 Task: Add Sprouts Organic Low Sodium Dark Red Kidney Beans to the cart.
Action: Mouse moved to (82, 286)
Screenshot: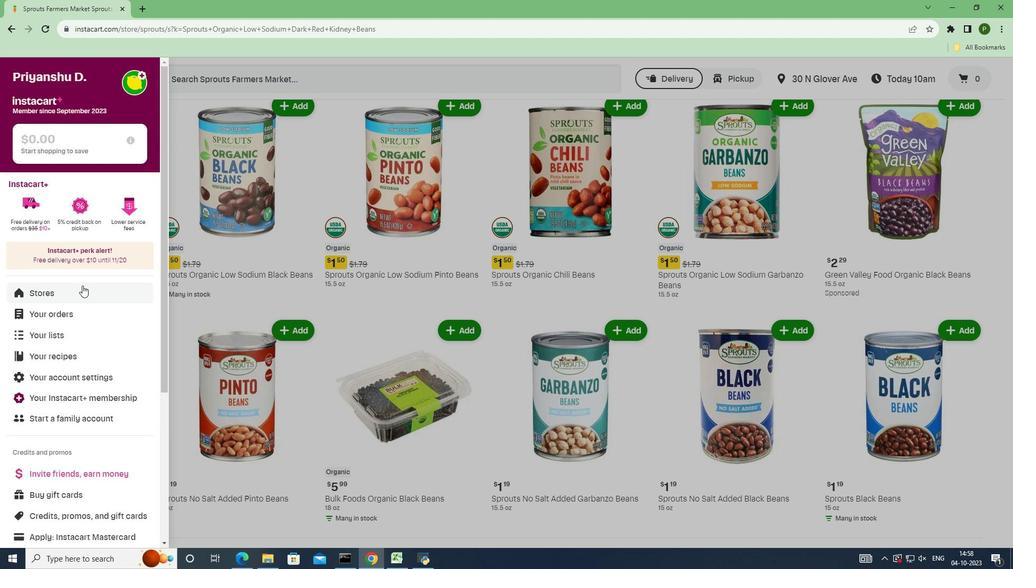 
Action: Mouse pressed left at (82, 286)
Screenshot: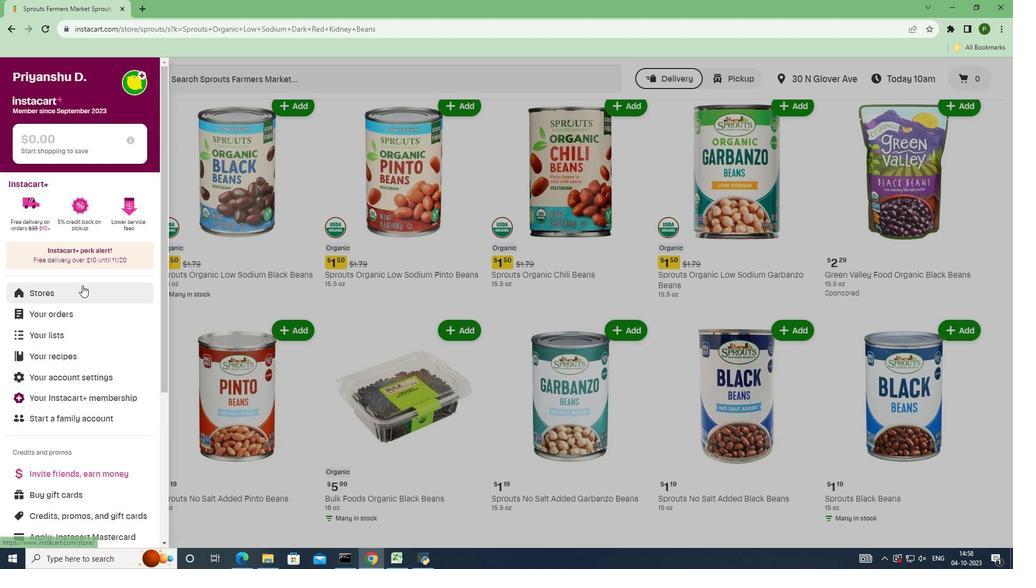 
Action: Mouse moved to (239, 122)
Screenshot: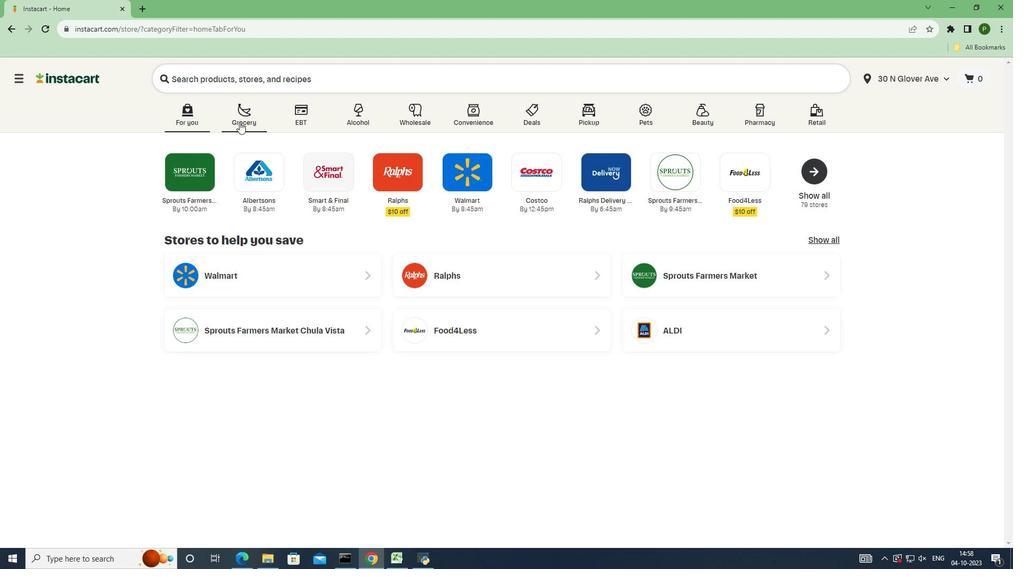 
Action: Mouse pressed left at (239, 122)
Screenshot: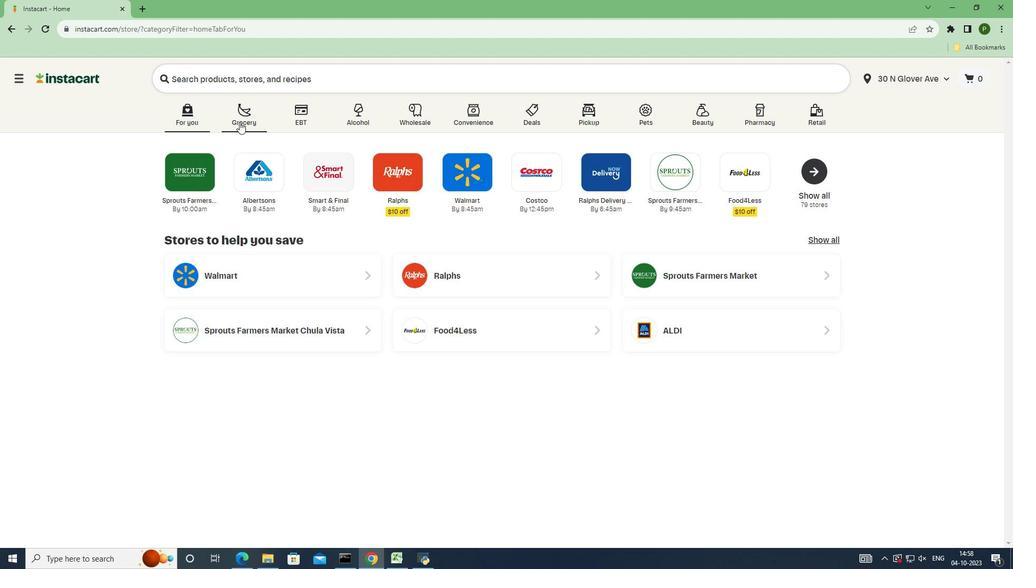 
Action: Mouse moved to (634, 233)
Screenshot: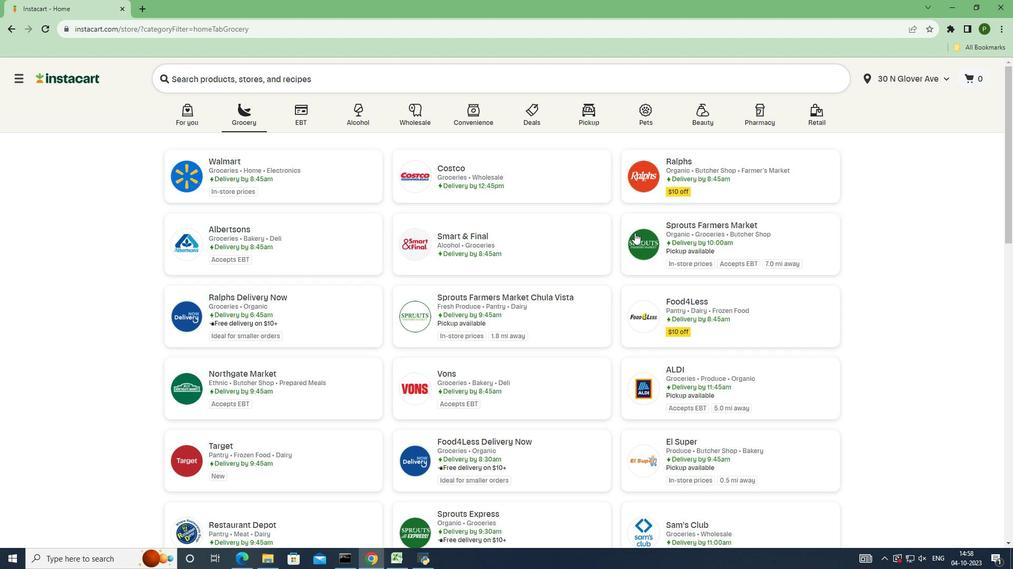 
Action: Mouse pressed left at (634, 233)
Screenshot: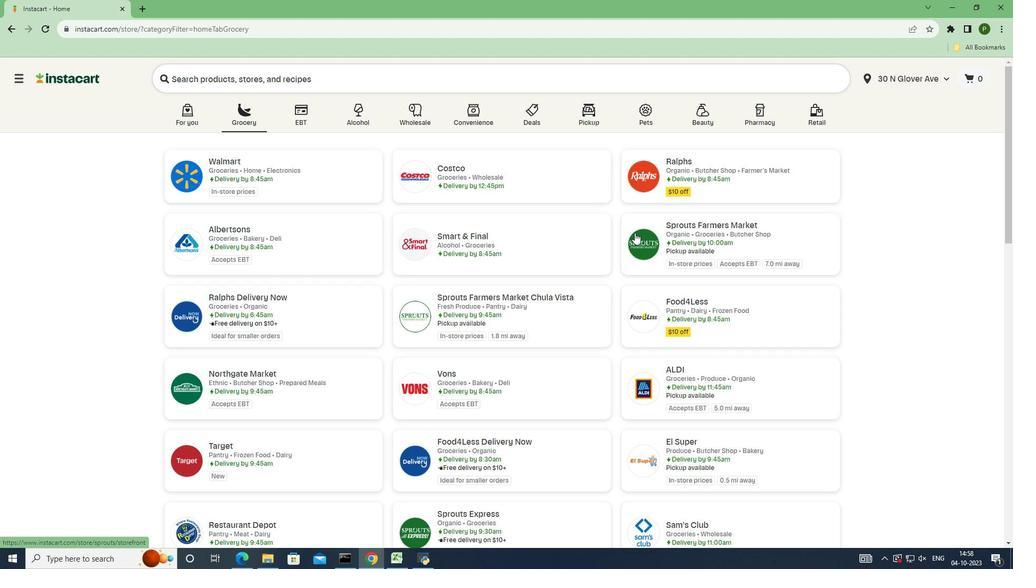 
Action: Mouse moved to (64, 299)
Screenshot: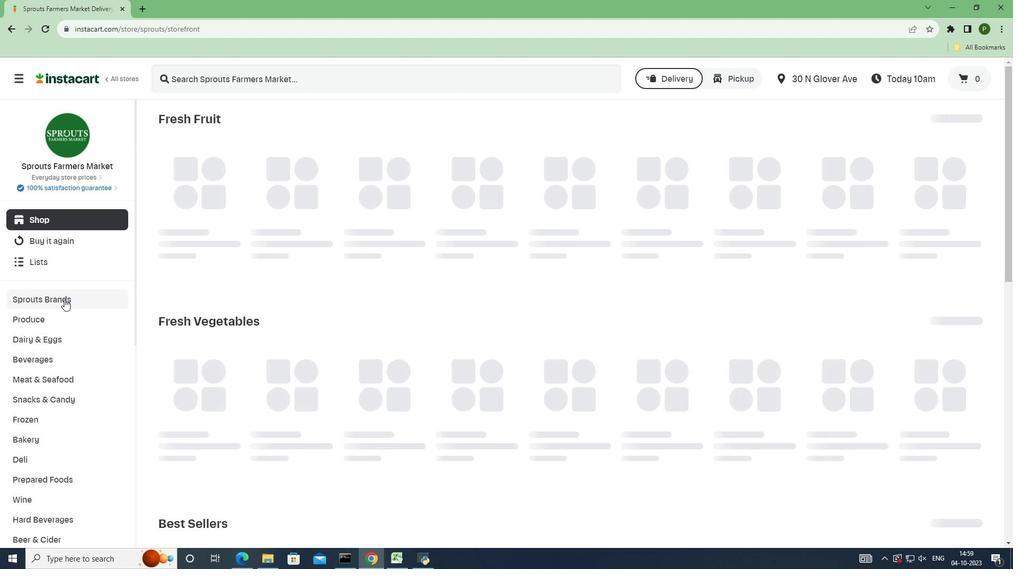 
Action: Mouse pressed left at (64, 299)
Screenshot: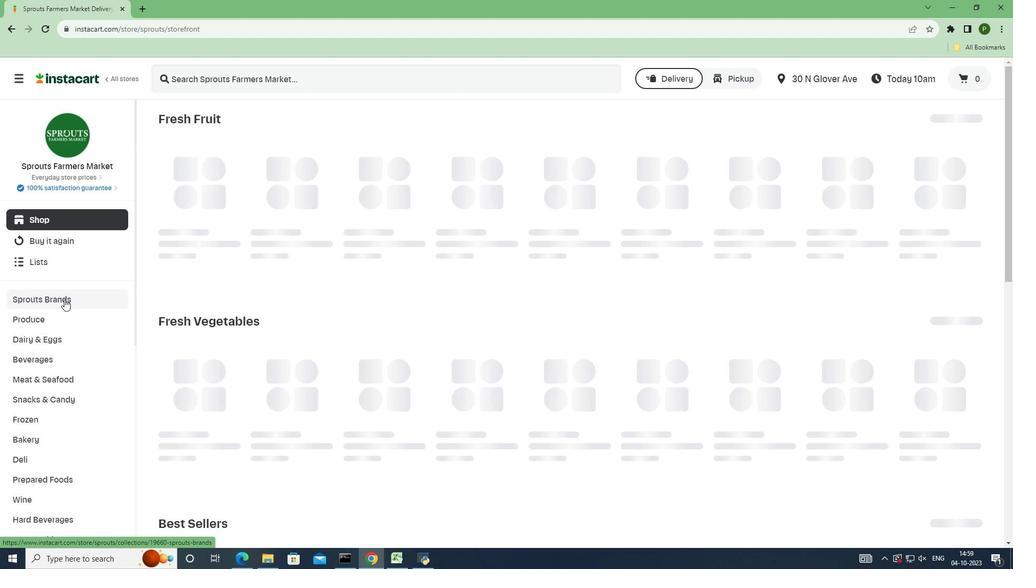 
Action: Mouse moved to (77, 379)
Screenshot: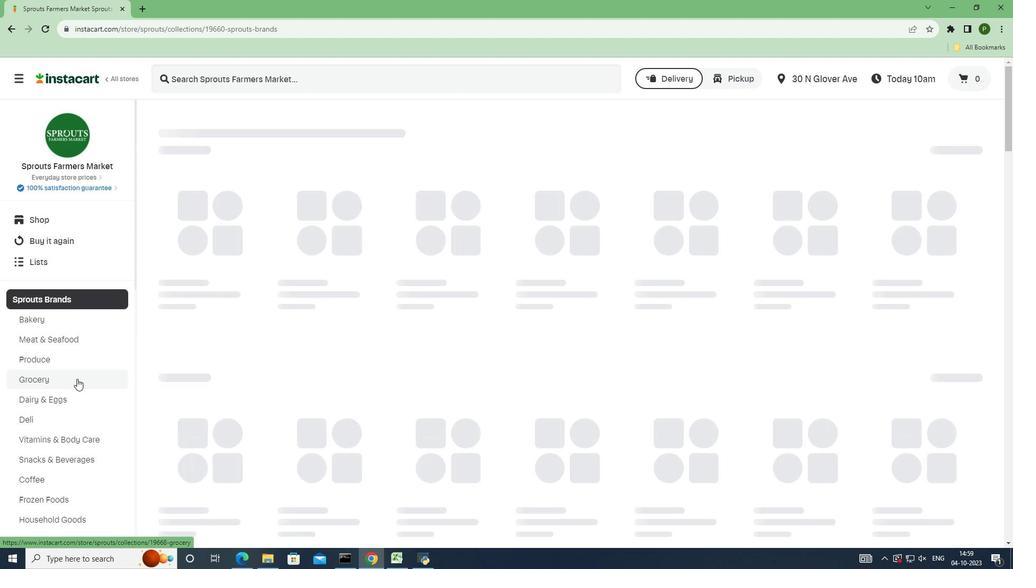 
Action: Mouse pressed left at (77, 379)
Screenshot: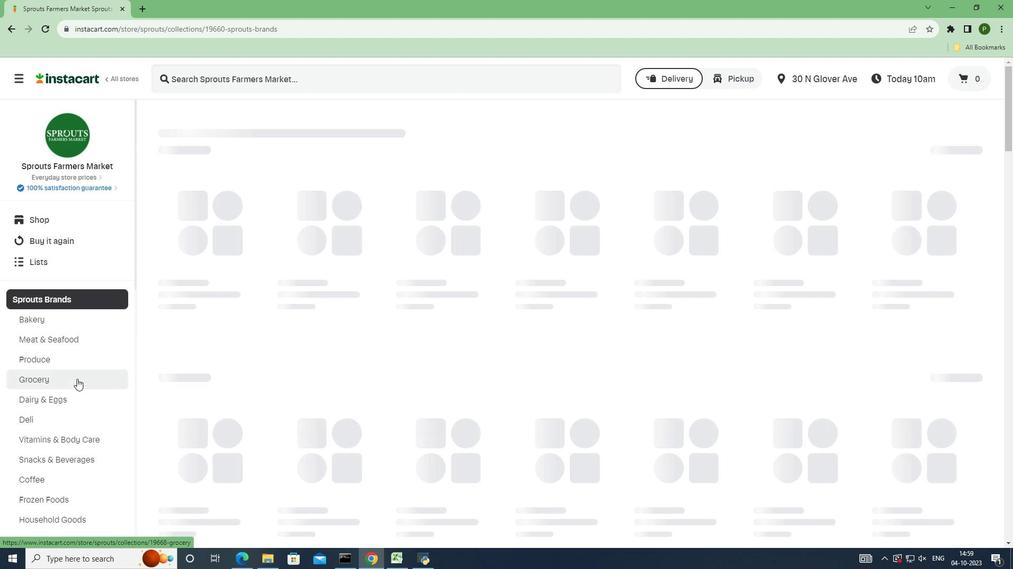 
Action: Mouse moved to (307, 283)
Screenshot: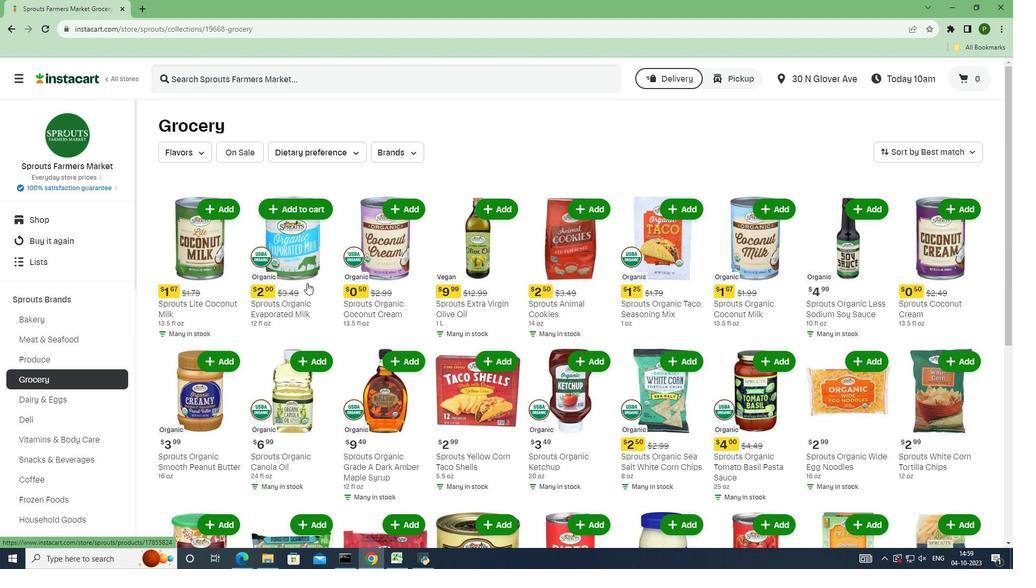 
Action: Mouse scrolled (307, 282) with delta (0, 0)
Screenshot: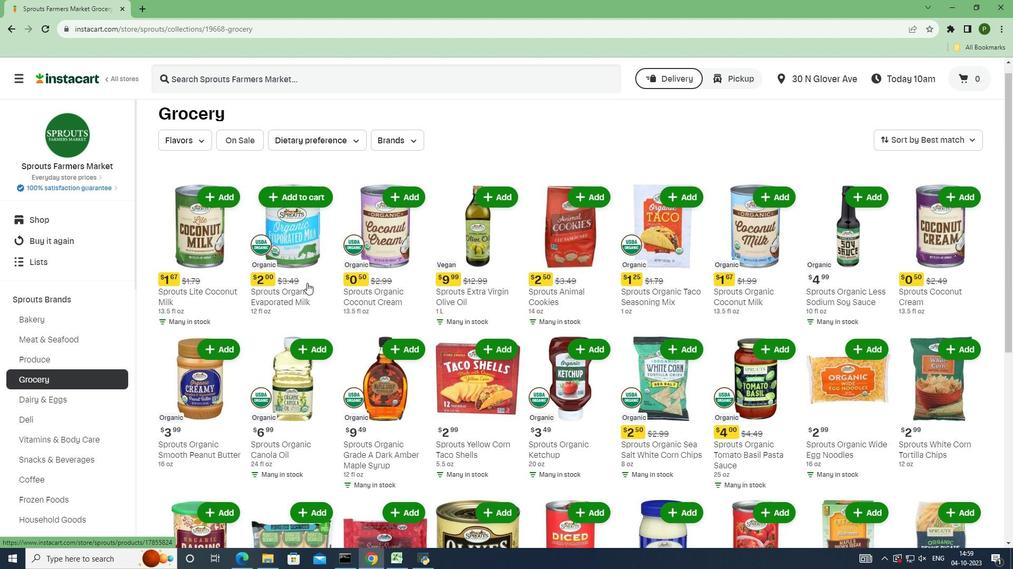 
Action: Mouse scrolled (307, 282) with delta (0, 0)
Screenshot: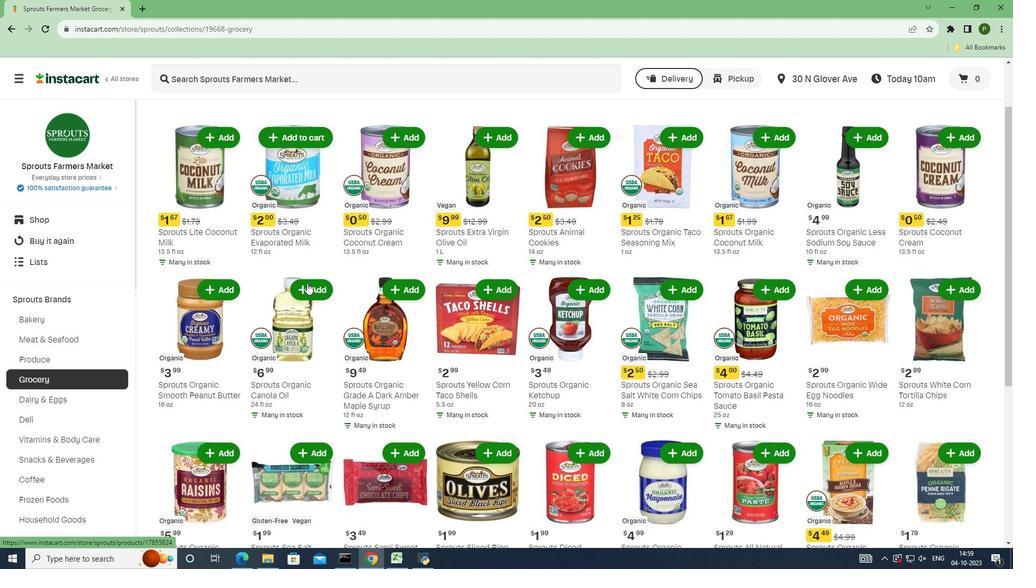 
Action: Mouse scrolled (307, 282) with delta (0, 0)
Screenshot: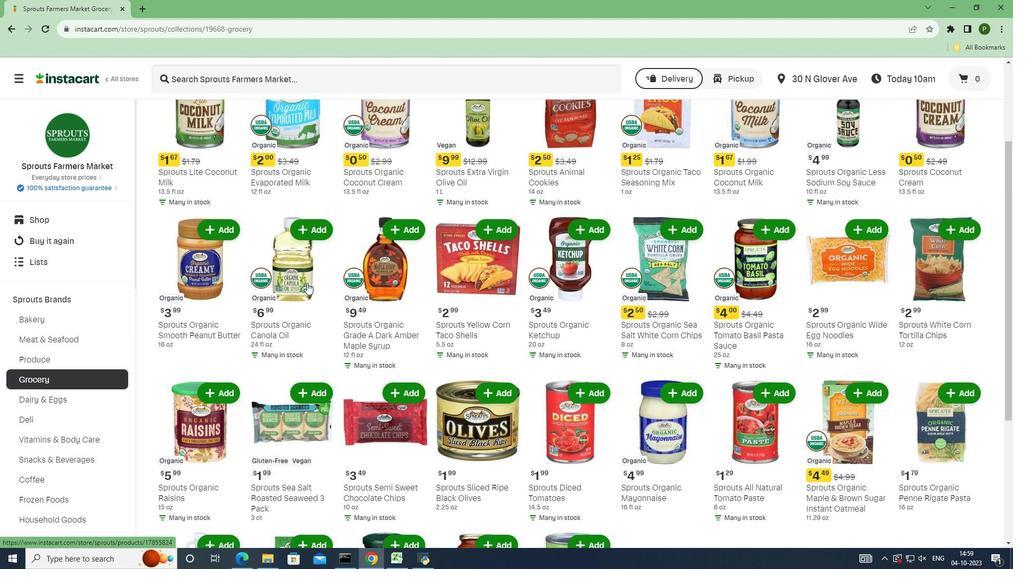 
Action: Mouse scrolled (307, 282) with delta (0, 0)
Screenshot: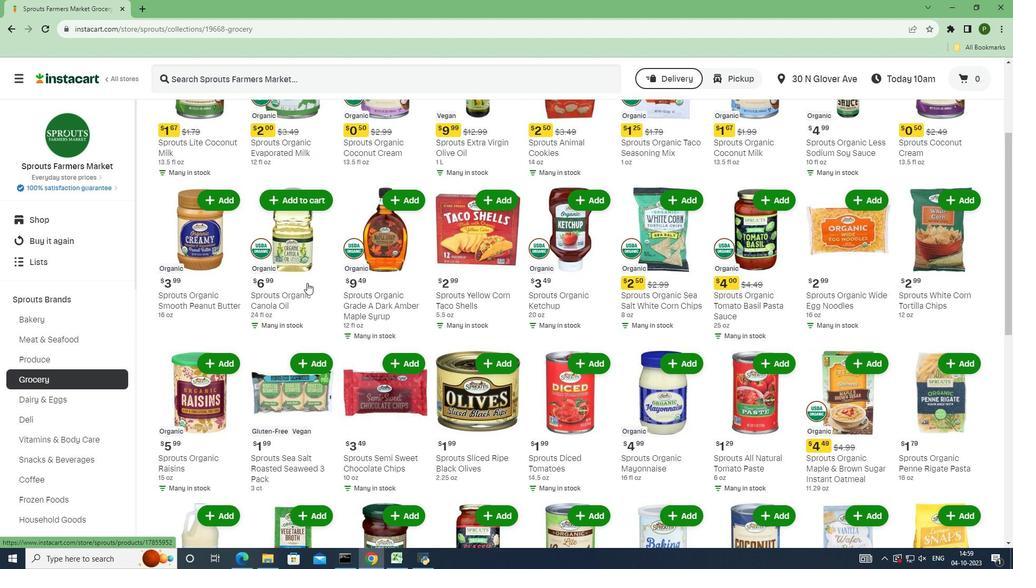 
Action: Mouse scrolled (307, 282) with delta (0, 0)
Screenshot: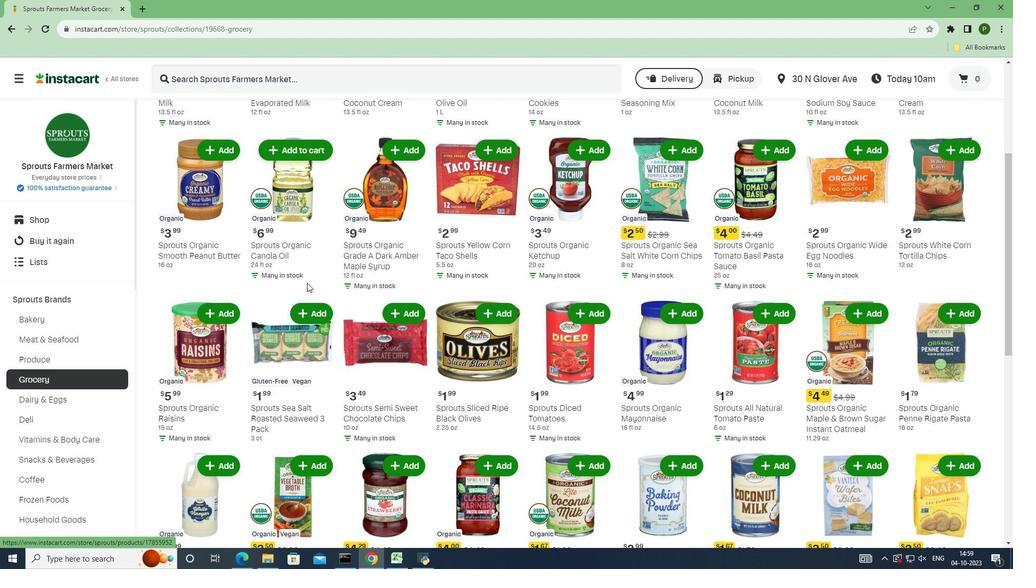 
Action: Mouse scrolled (307, 282) with delta (0, 0)
Screenshot: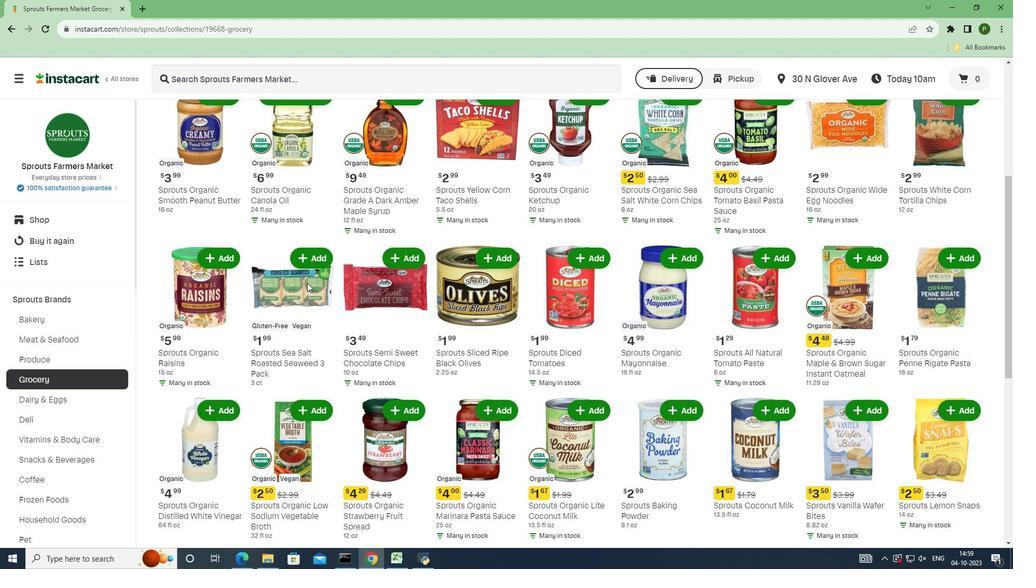 
Action: Mouse scrolled (307, 282) with delta (0, 0)
Screenshot: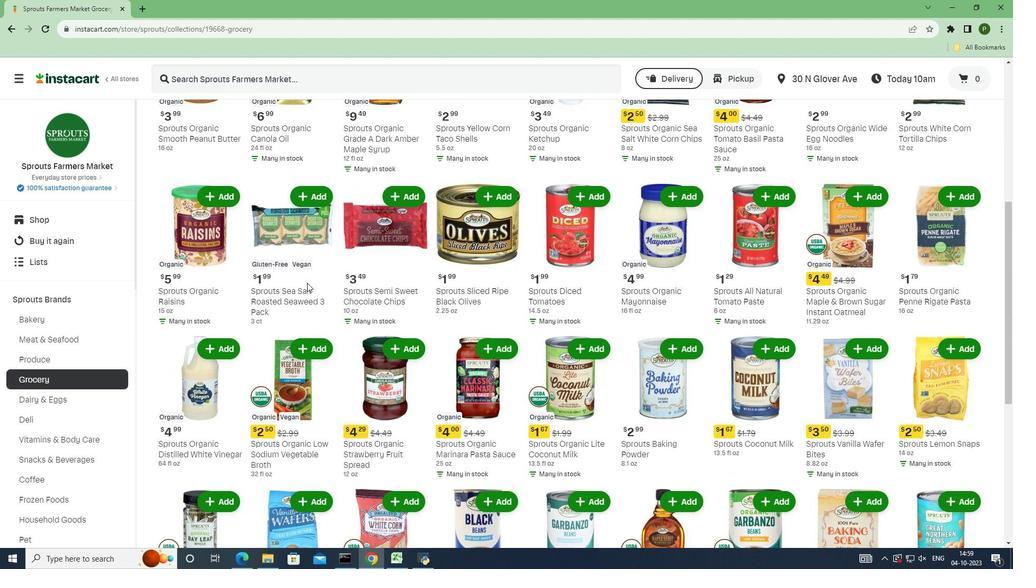 
Action: Mouse scrolled (307, 282) with delta (0, 0)
Screenshot: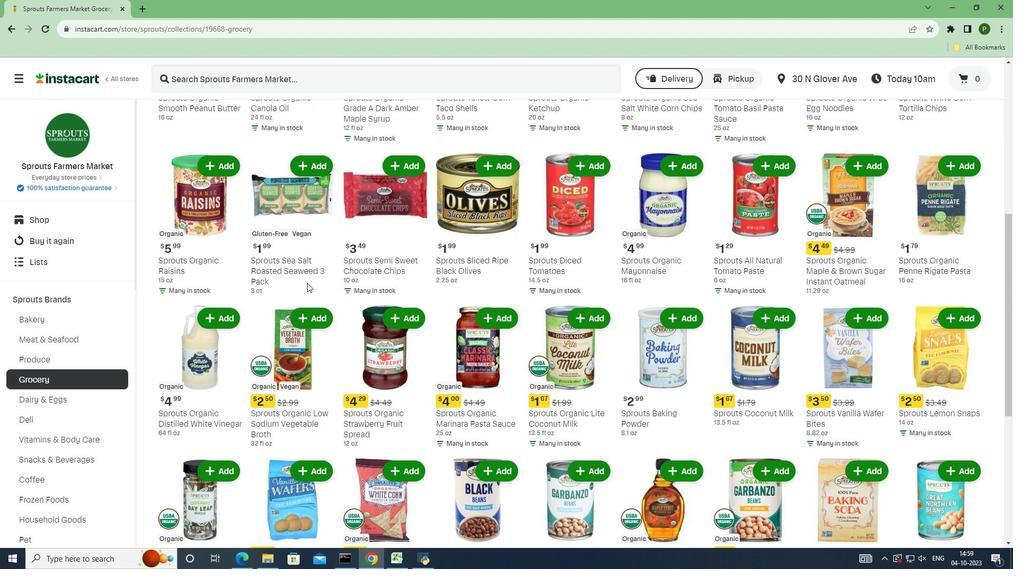 
Action: Mouse scrolled (307, 282) with delta (0, 0)
Screenshot: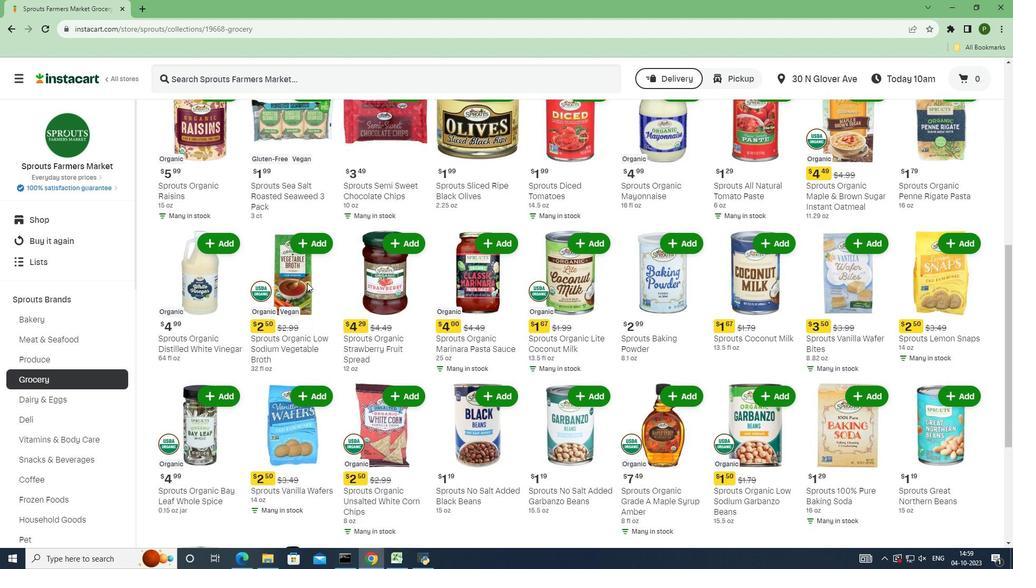 
Action: Mouse scrolled (307, 282) with delta (0, 0)
Screenshot: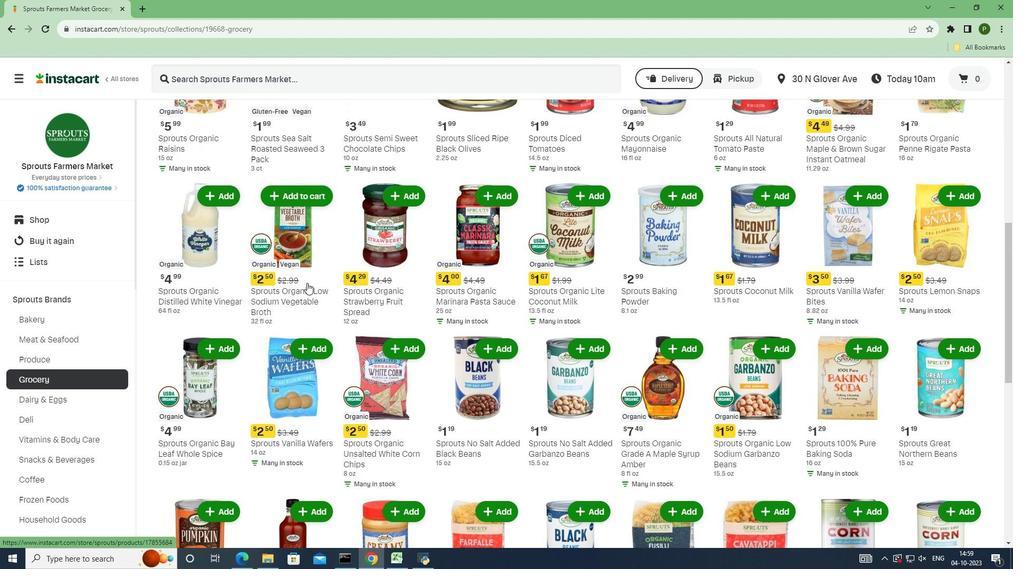 
Action: Mouse scrolled (307, 282) with delta (0, 0)
Screenshot: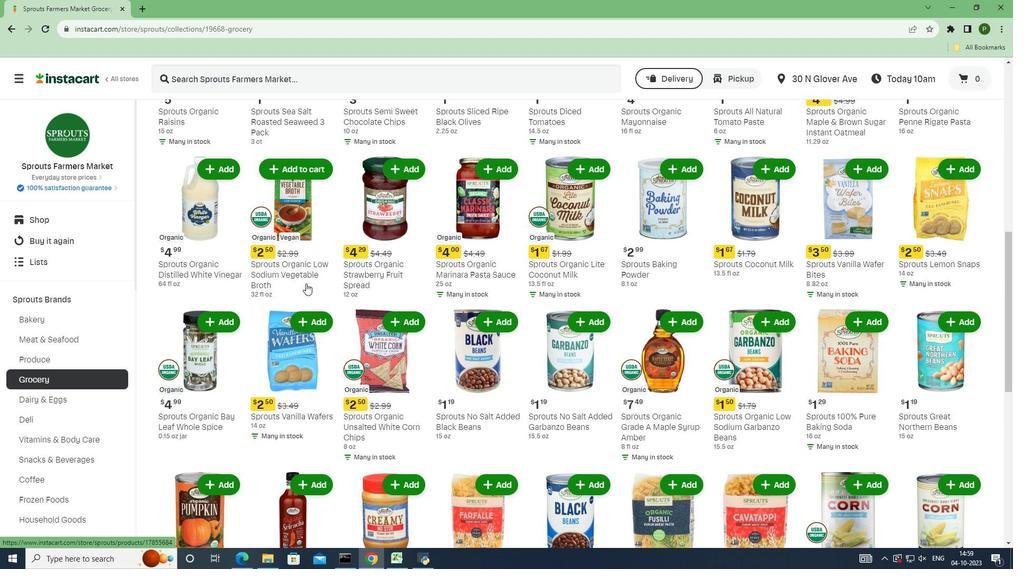 
Action: Mouse moved to (303, 285)
Screenshot: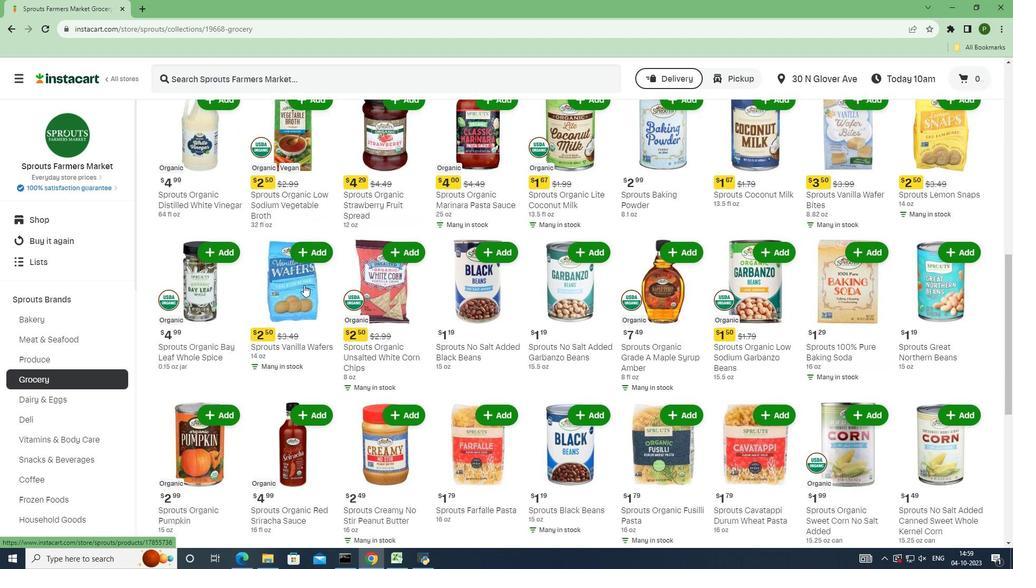 
Action: Mouse scrolled (303, 284) with delta (0, 0)
Screenshot: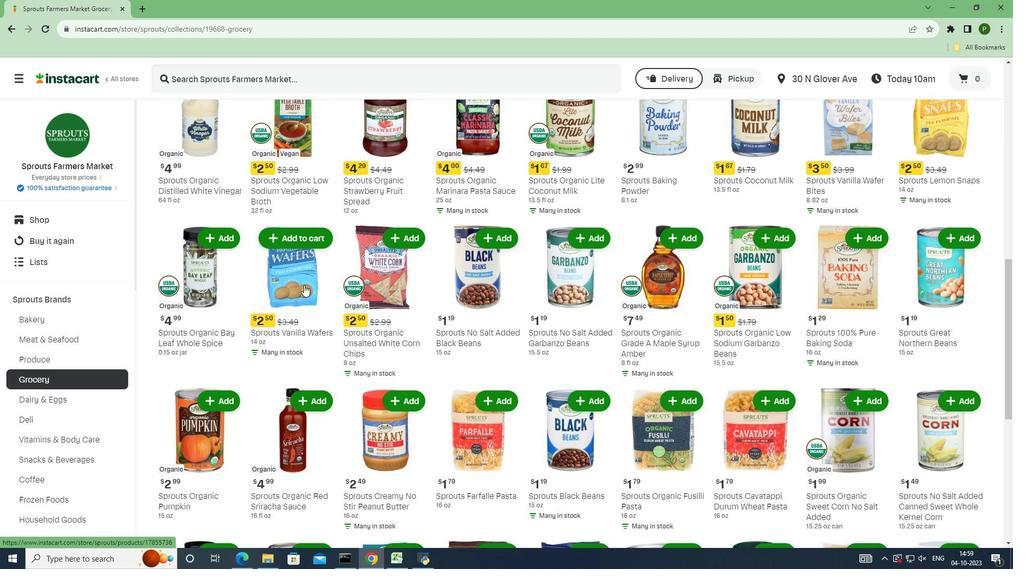 
Action: Mouse scrolled (303, 284) with delta (0, 0)
Screenshot: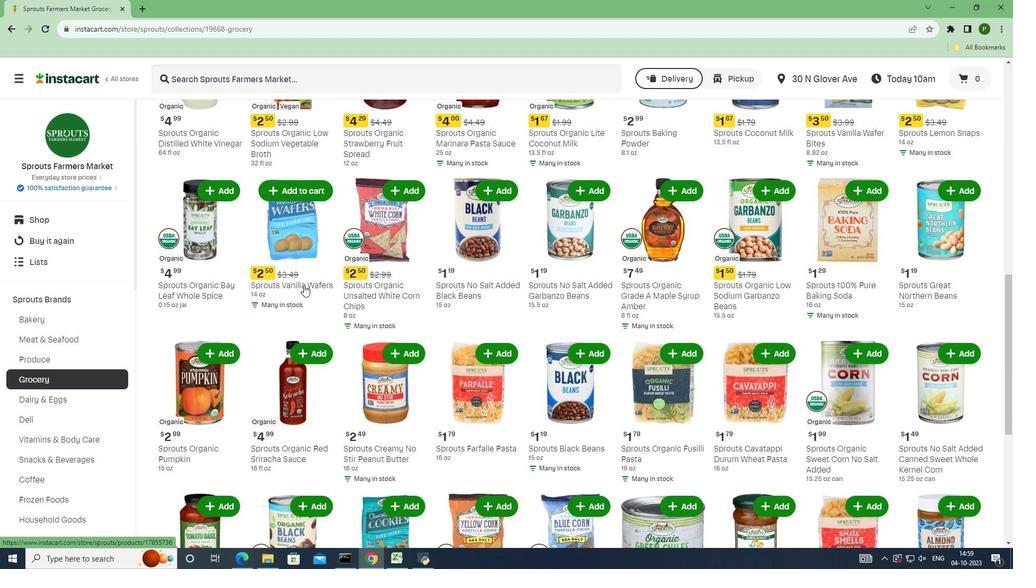 
Action: Mouse scrolled (303, 284) with delta (0, 0)
Screenshot: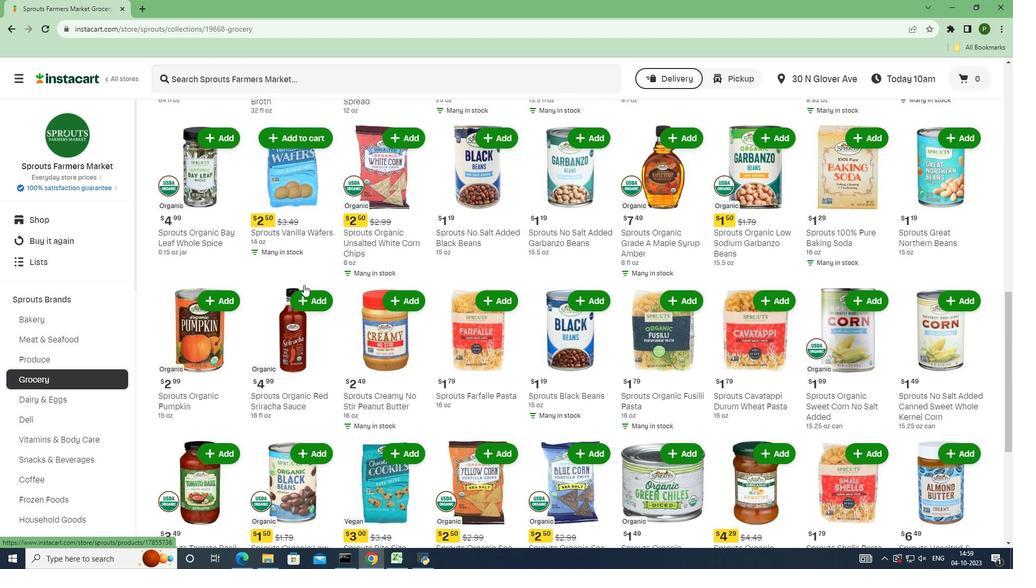 
Action: Mouse scrolled (303, 284) with delta (0, 0)
Screenshot: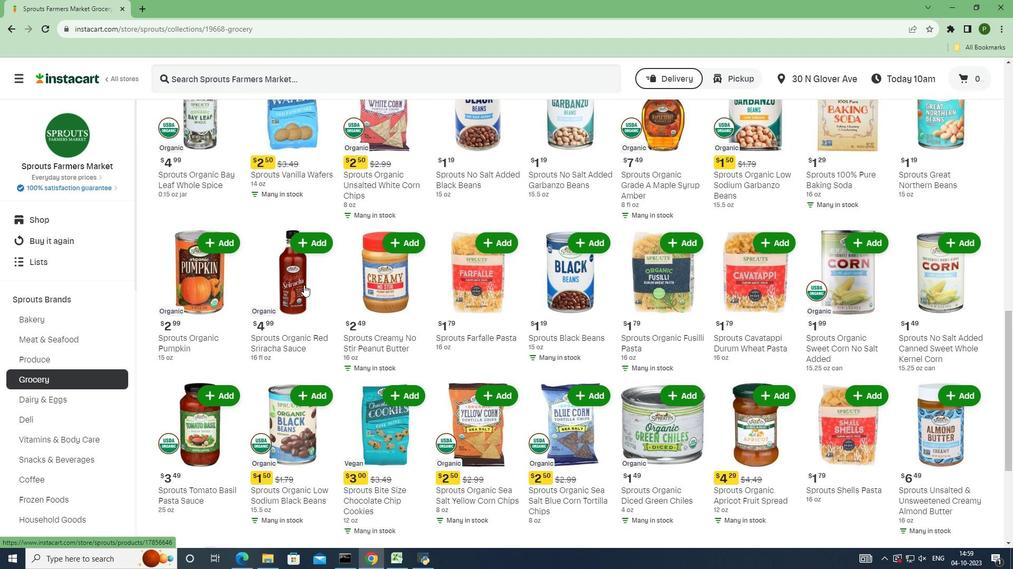 
Action: Mouse scrolled (303, 284) with delta (0, 0)
Screenshot: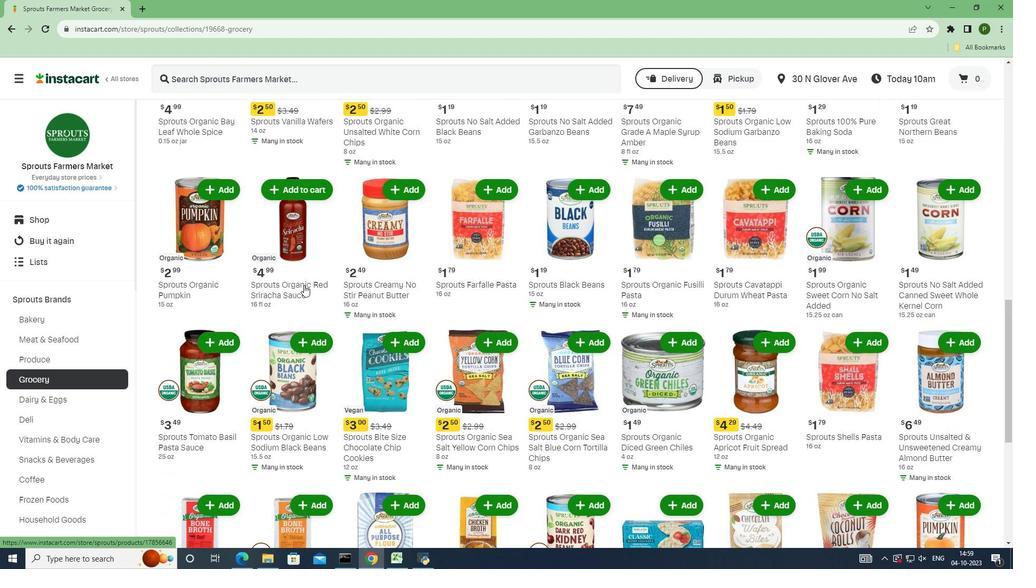 
Action: Mouse scrolled (303, 284) with delta (0, 0)
Screenshot: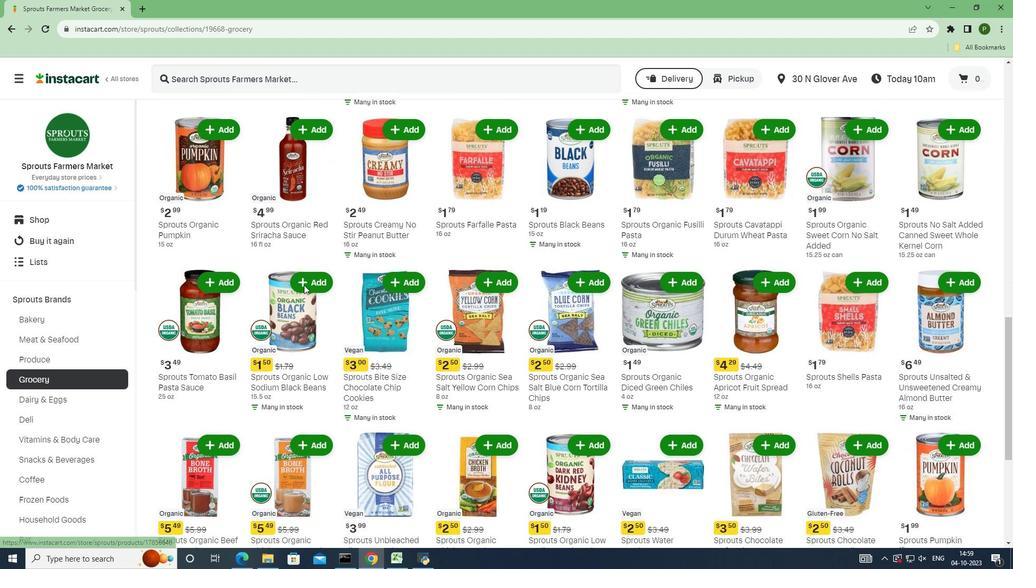 
Action: Mouse scrolled (303, 284) with delta (0, 0)
Screenshot: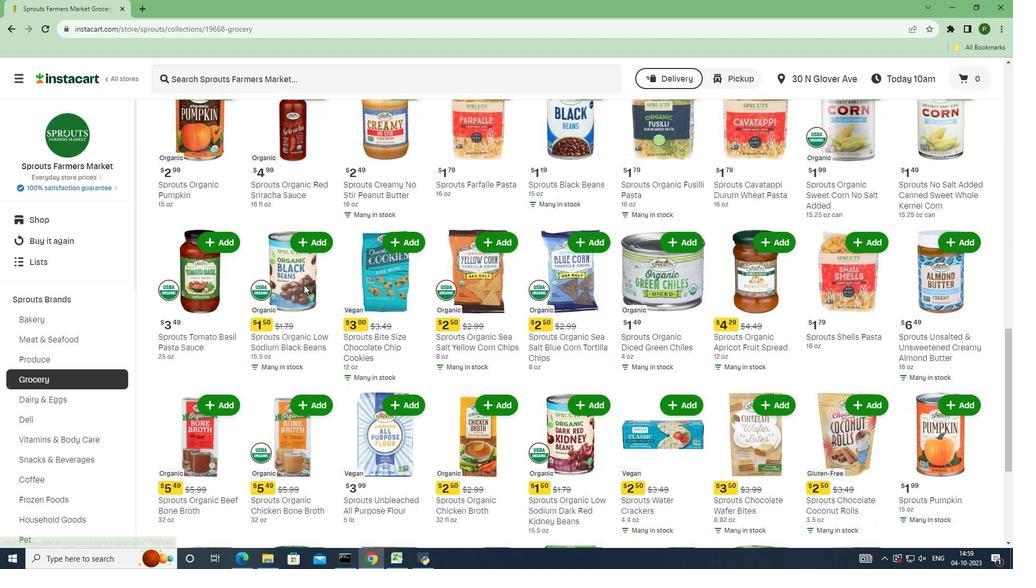 
Action: Mouse moved to (303, 287)
Screenshot: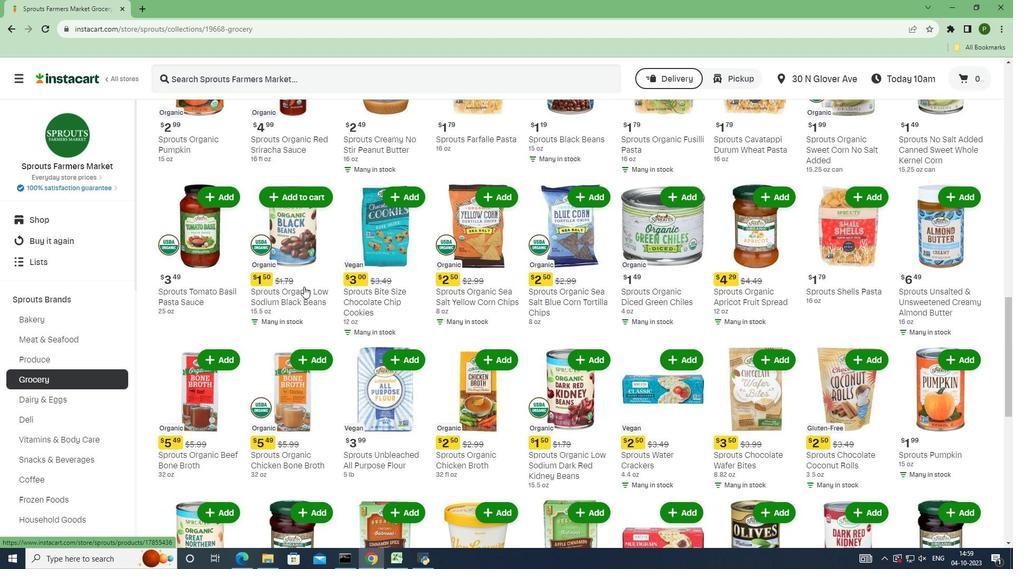
Action: Mouse scrolled (303, 286) with delta (0, 0)
Screenshot: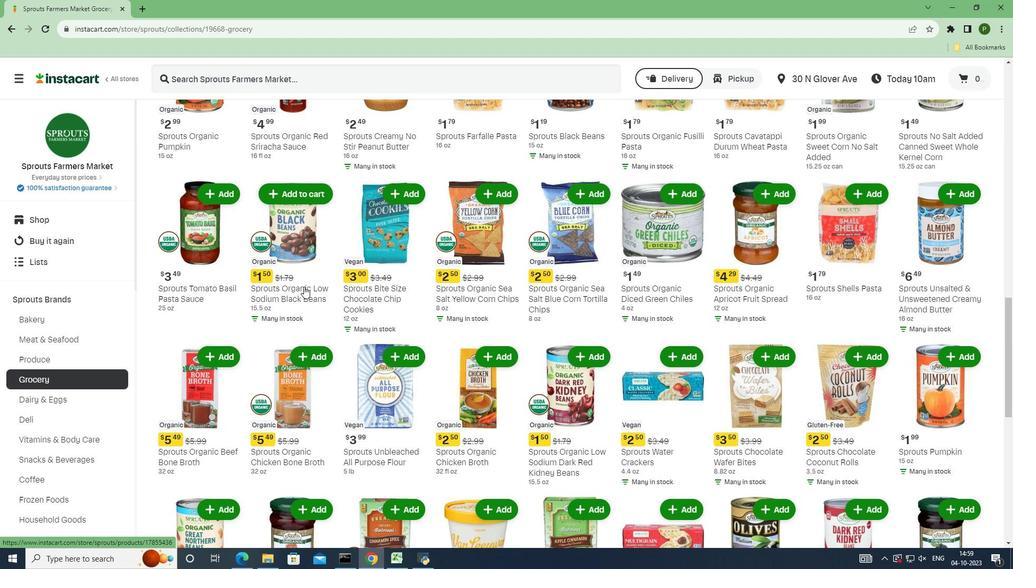 
Action: Mouse scrolled (303, 286) with delta (0, 0)
Screenshot: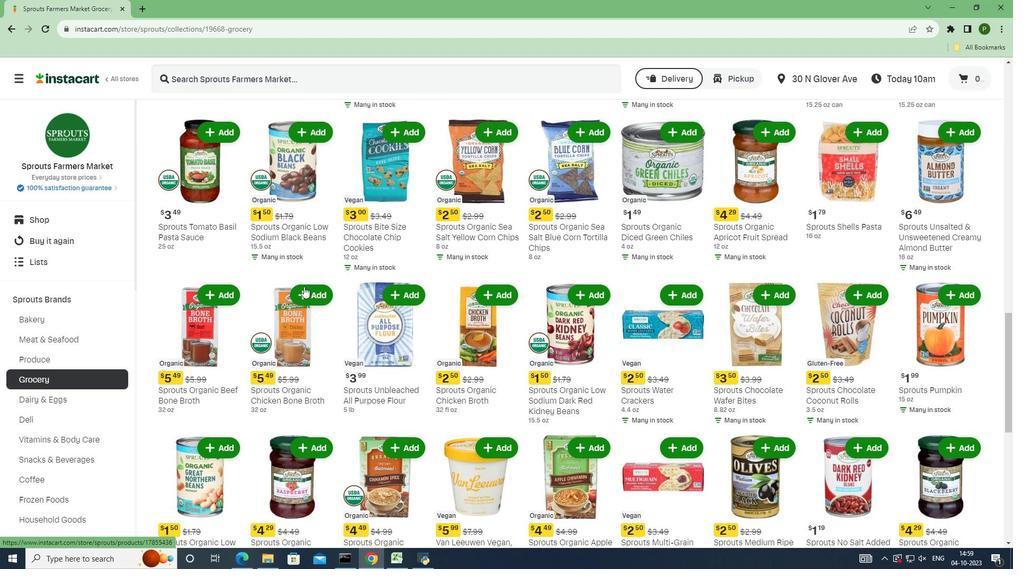 
Action: Mouse moved to (303, 287)
Screenshot: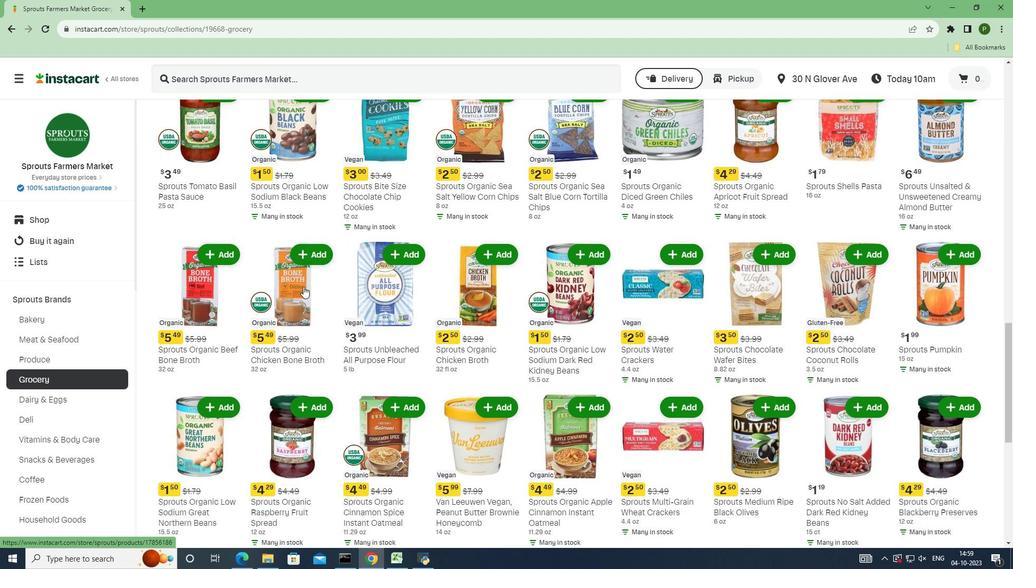 
Action: Mouse scrolled (303, 286) with delta (0, 0)
Screenshot: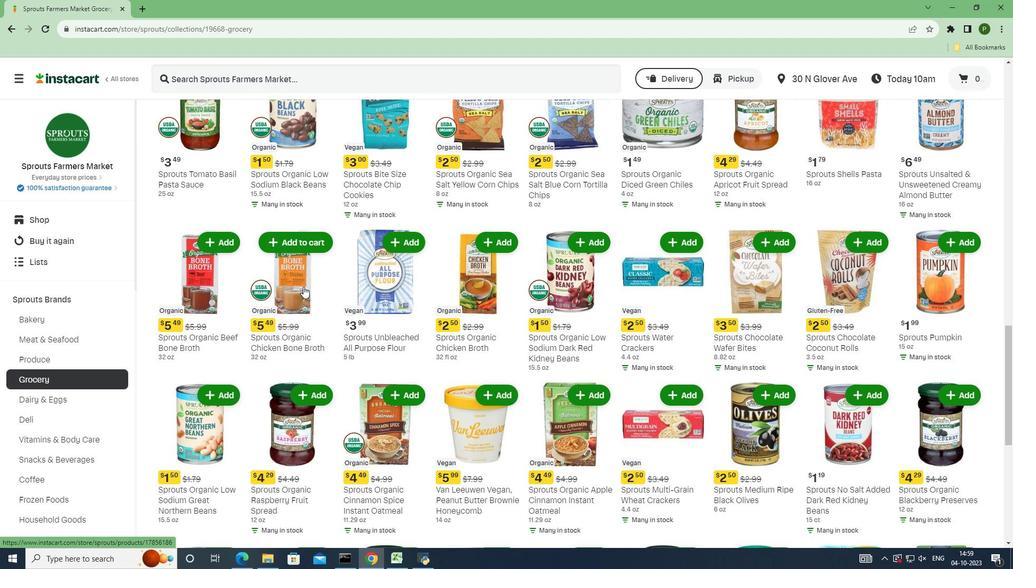 
Action: Mouse moved to (551, 197)
Screenshot: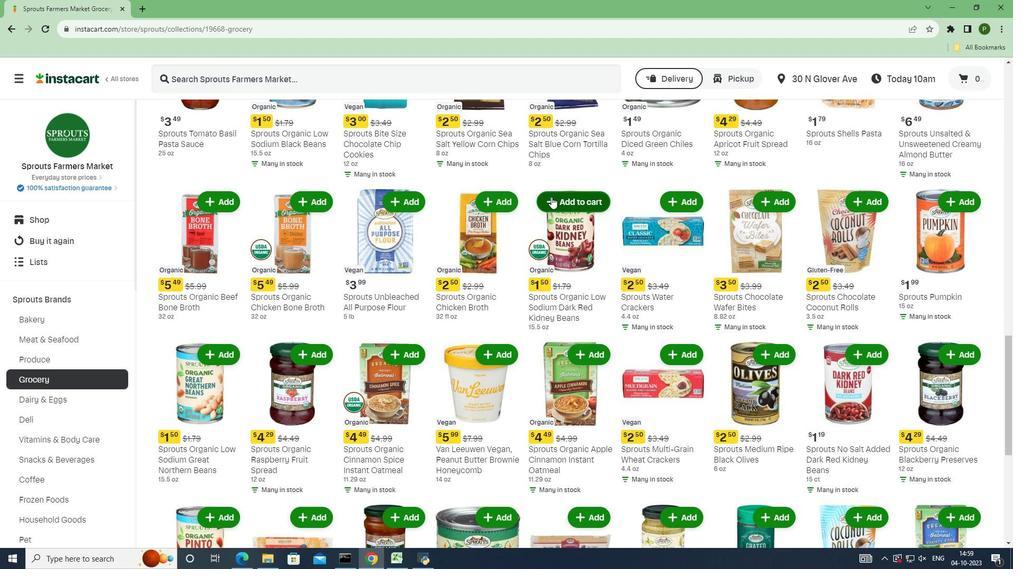 
Action: Mouse pressed left at (551, 197)
Screenshot: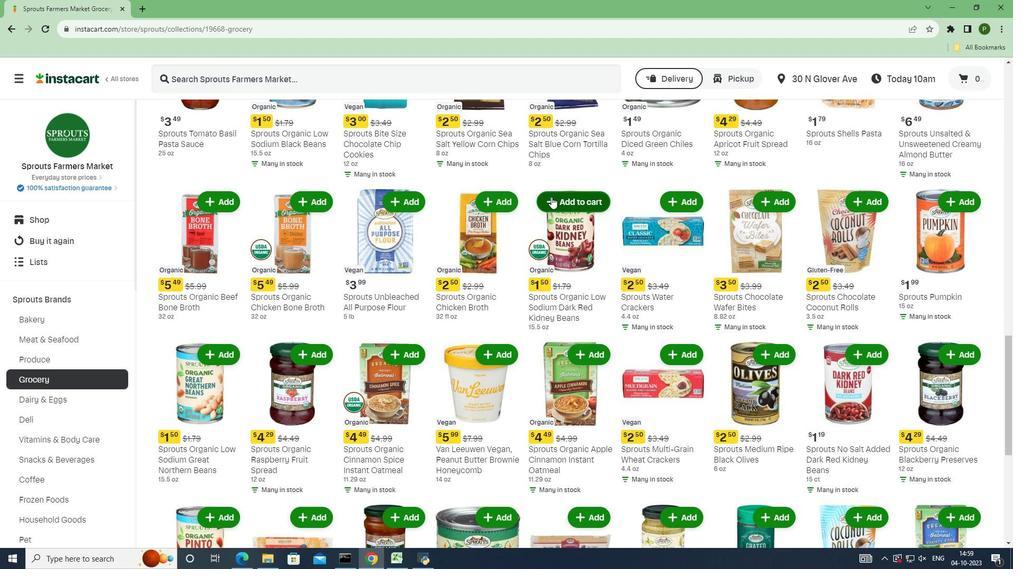 
